 Task: Check the top 10 home features and designs that have decreased the most in popularity compared to the summer of last year.
Action: Mouse moved to (781, 176)
Screenshot: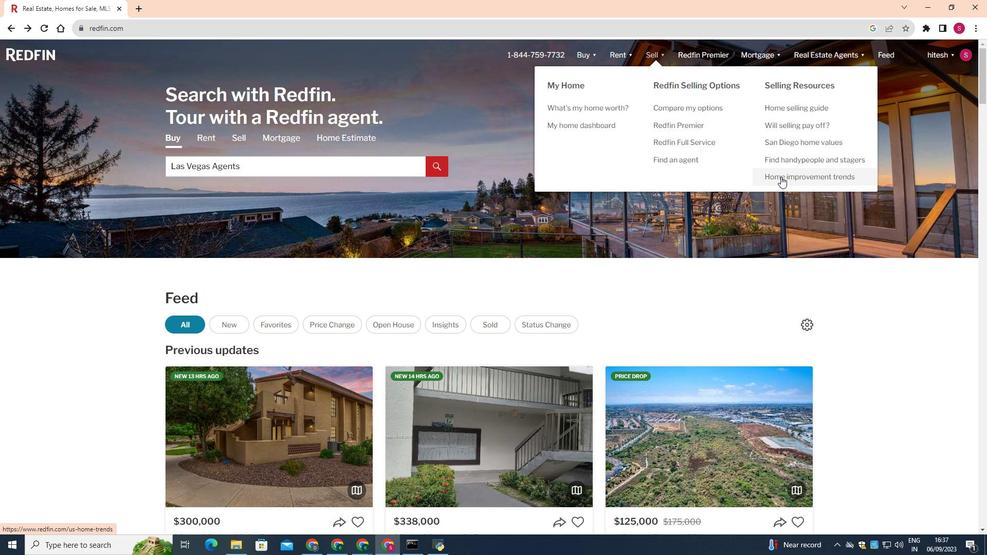 
Action: Mouse pressed left at (781, 176)
Screenshot: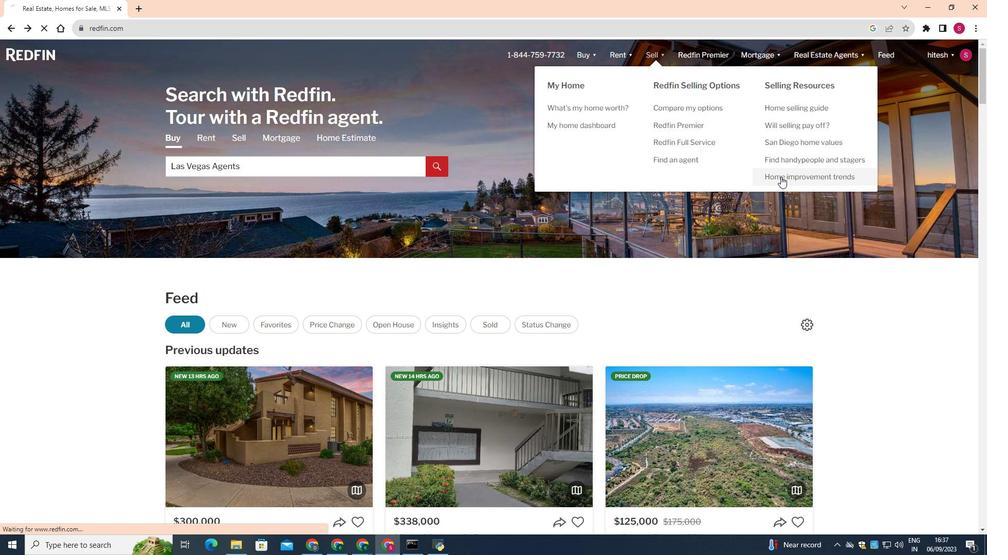 
Action: Mouse moved to (245, 196)
Screenshot: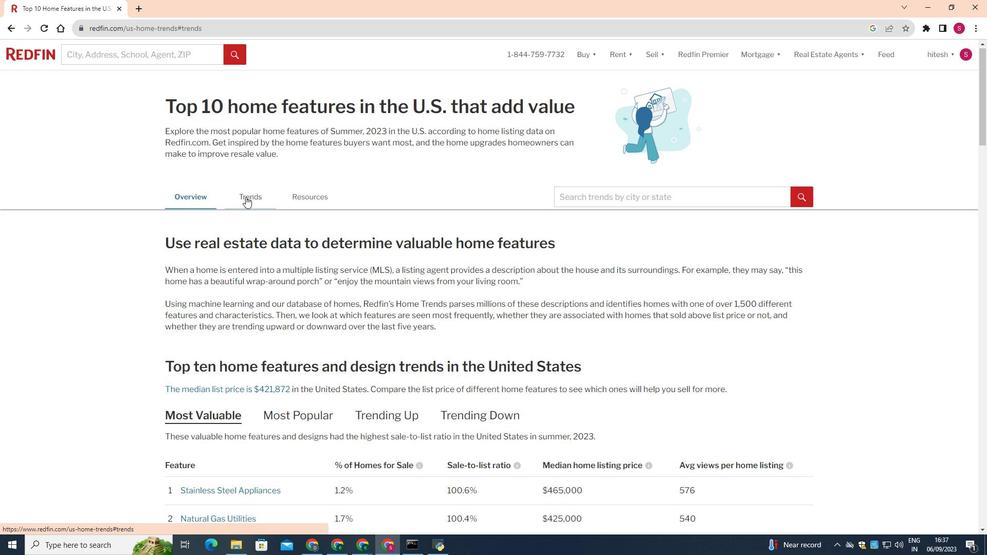 
Action: Mouse pressed left at (245, 196)
Screenshot: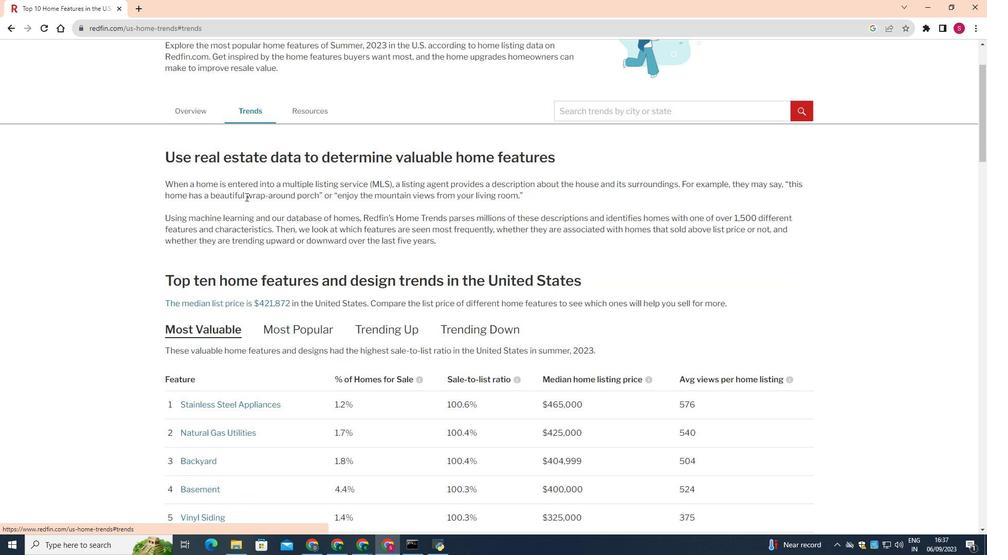 
Action: Mouse moved to (474, 121)
Screenshot: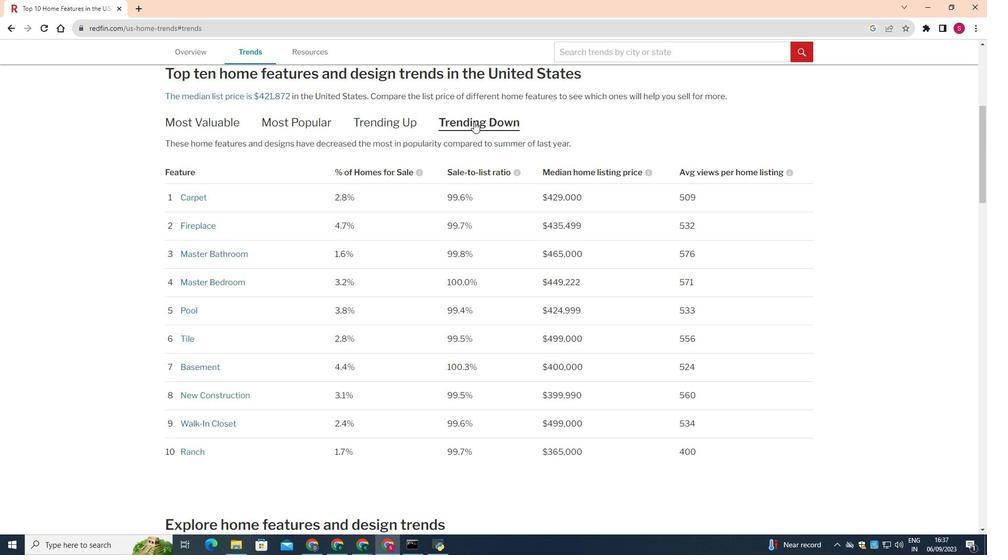 
Action: Mouse pressed left at (474, 121)
Screenshot: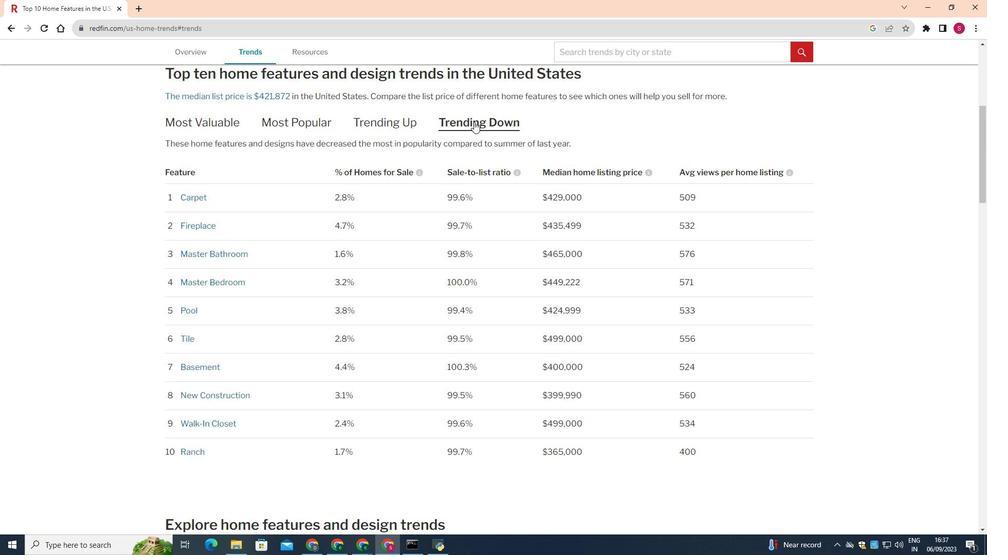 
Action: Mouse moved to (497, 228)
Screenshot: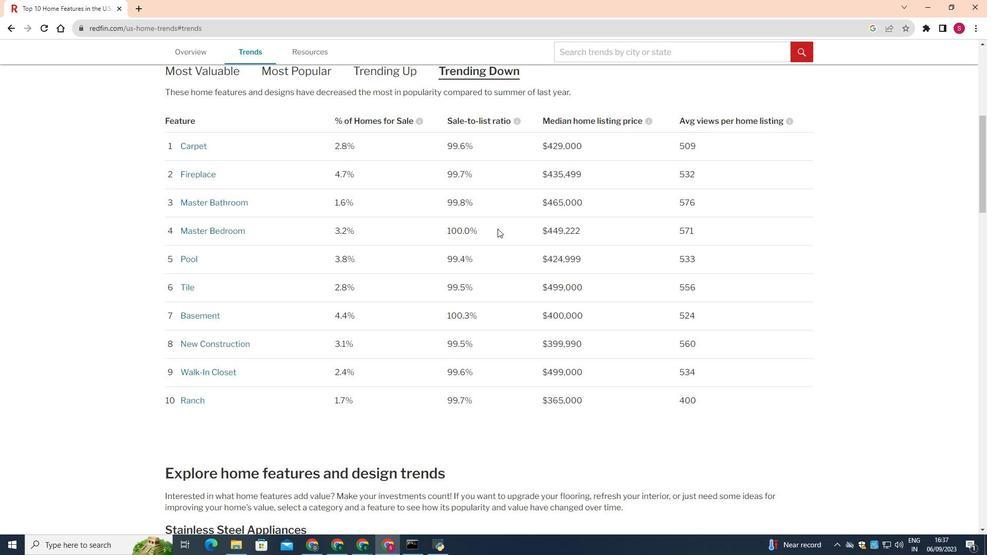 
Action: Mouse scrolled (497, 228) with delta (0, 0)
Screenshot: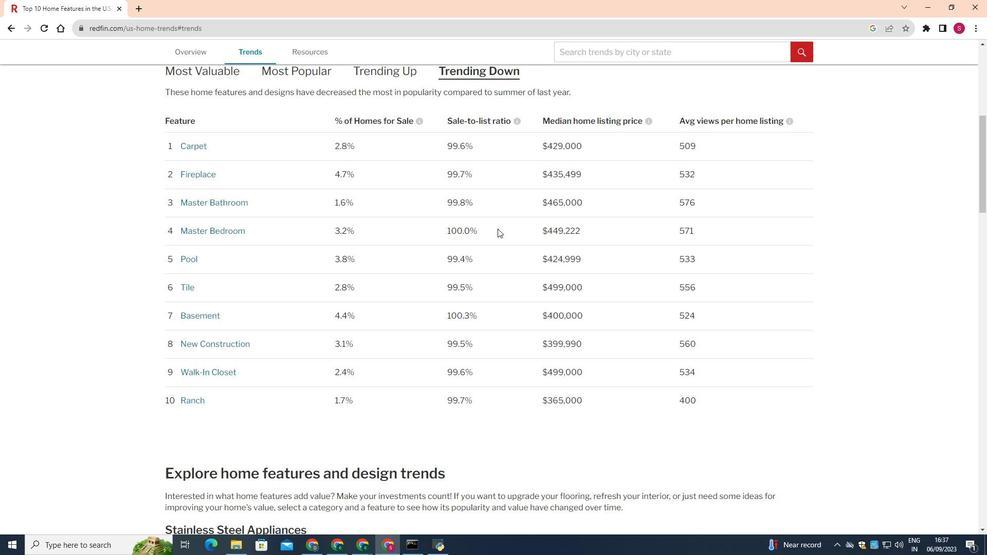 
